 Task: Compose an email and use Smart Compose  suggestion for the appropriate tense of a verb.
Action: Mouse moved to (338, 75)
Screenshot: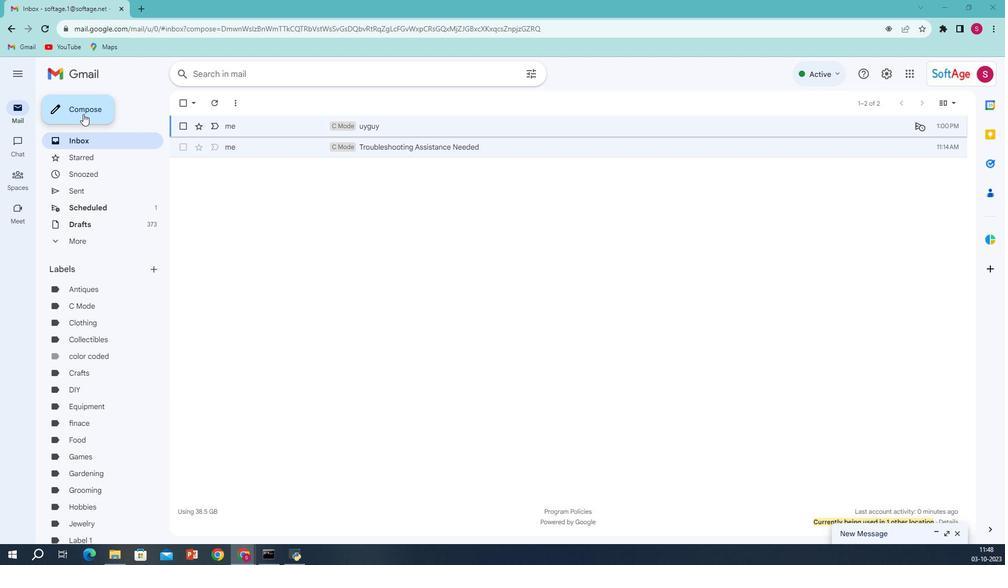
Action: Mouse pressed left at (338, 75)
Screenshot: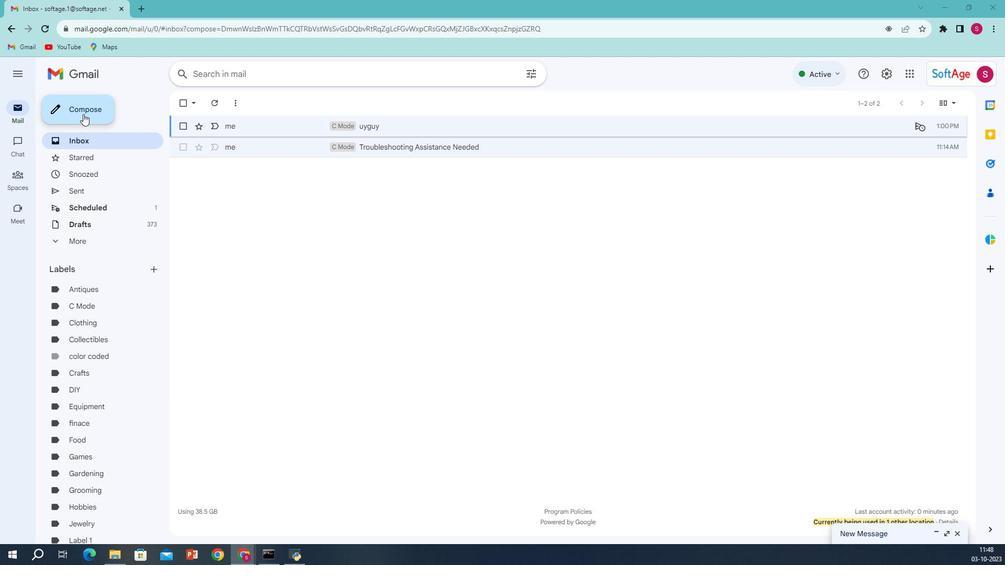 
Action: Mouse moved to (597, 241)
Screenshot: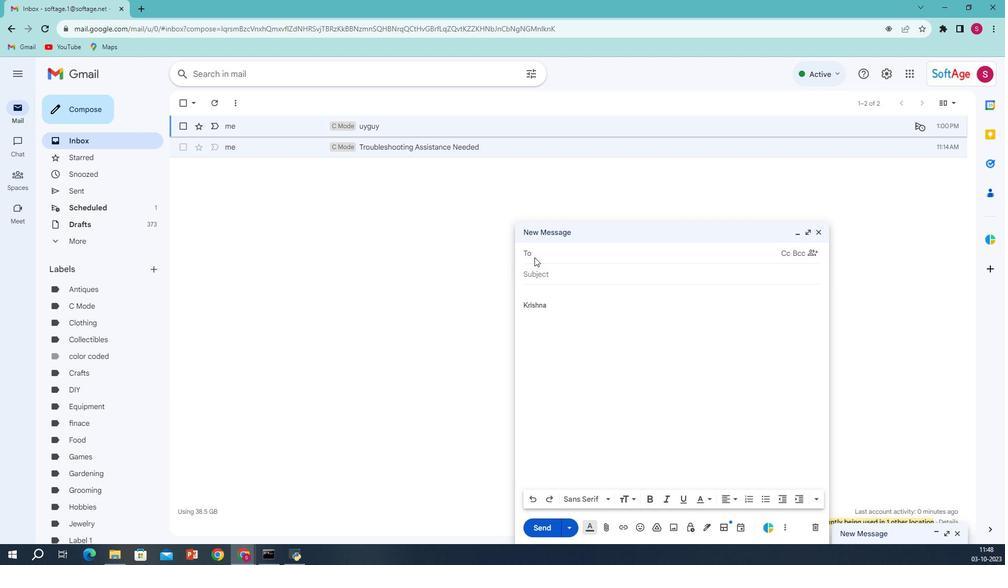 
Action: Mouse pressed left at (597, 241)
Screenshot: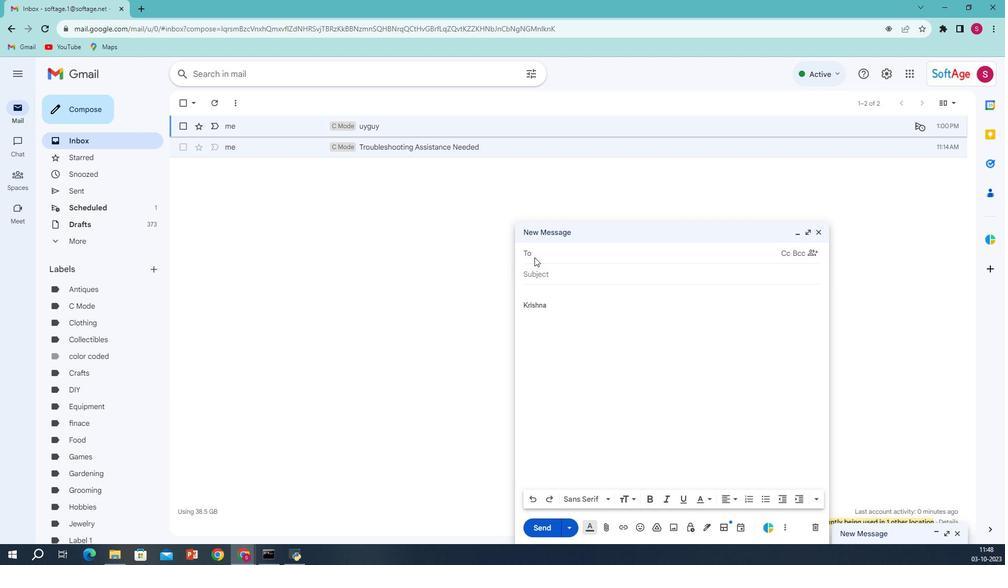 
Action: Mouse moved to (611, 240)
Screenshot: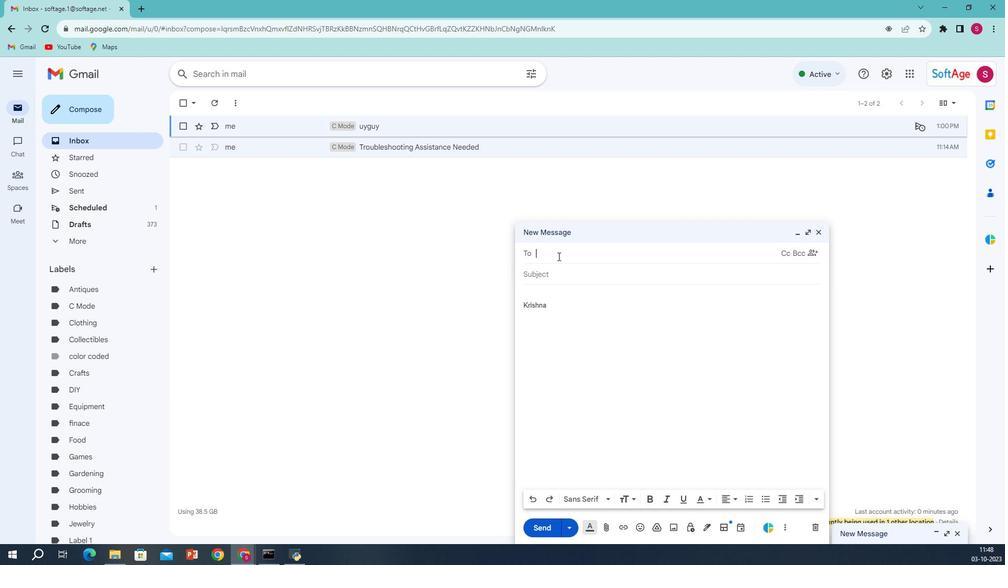 
Action: Key pressed so
Screenshot: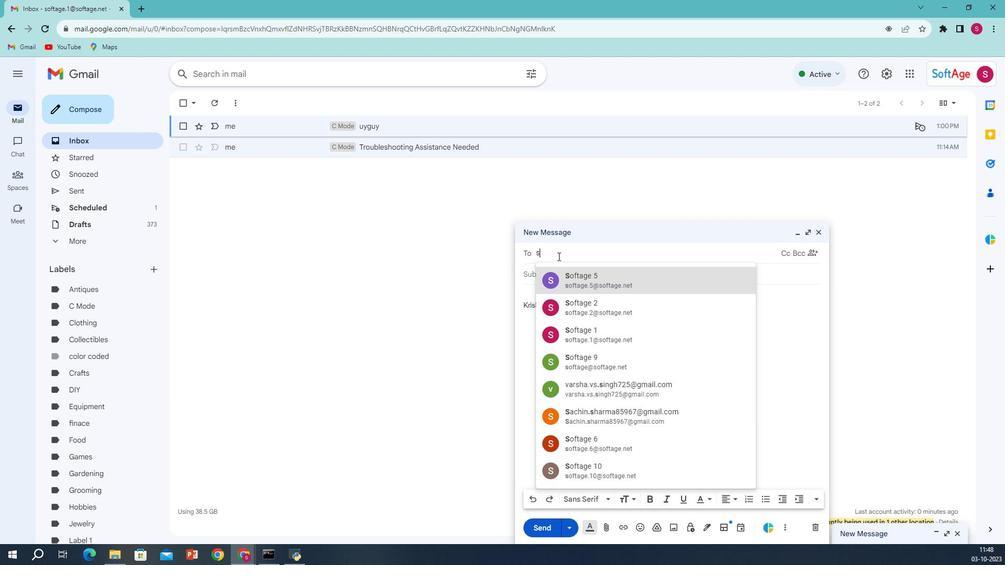 
Action: Mouse moved to (639, 309)
Screenshot: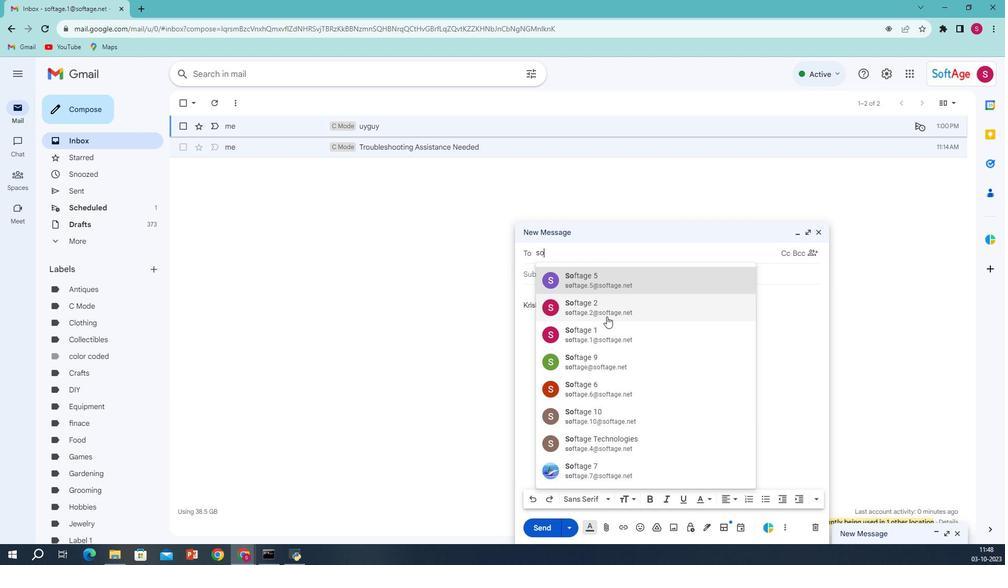 
Action: Mouse pressed left at (639, 309)
Screenshot: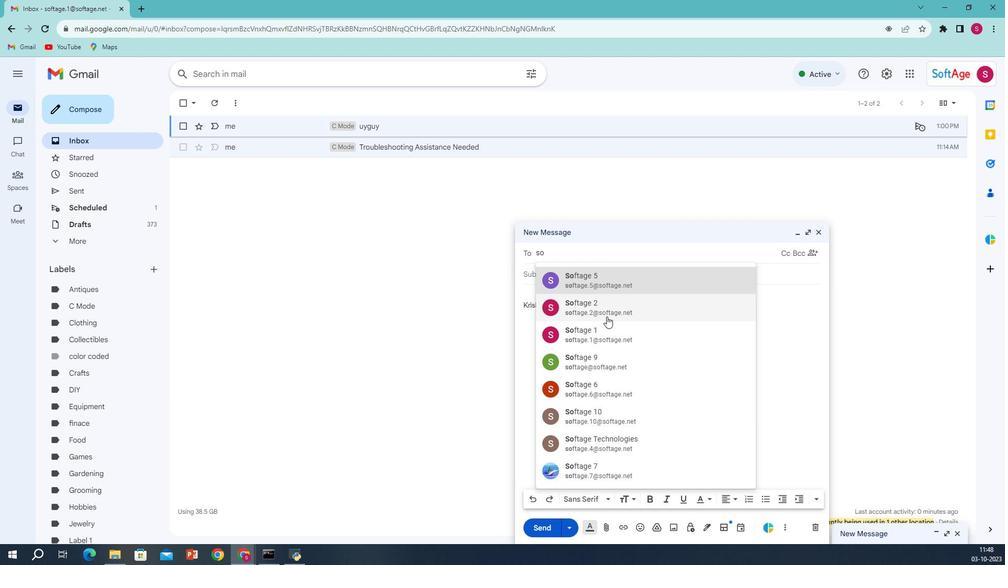 
Action: Mouse moved to (616, 272)
Screenshot: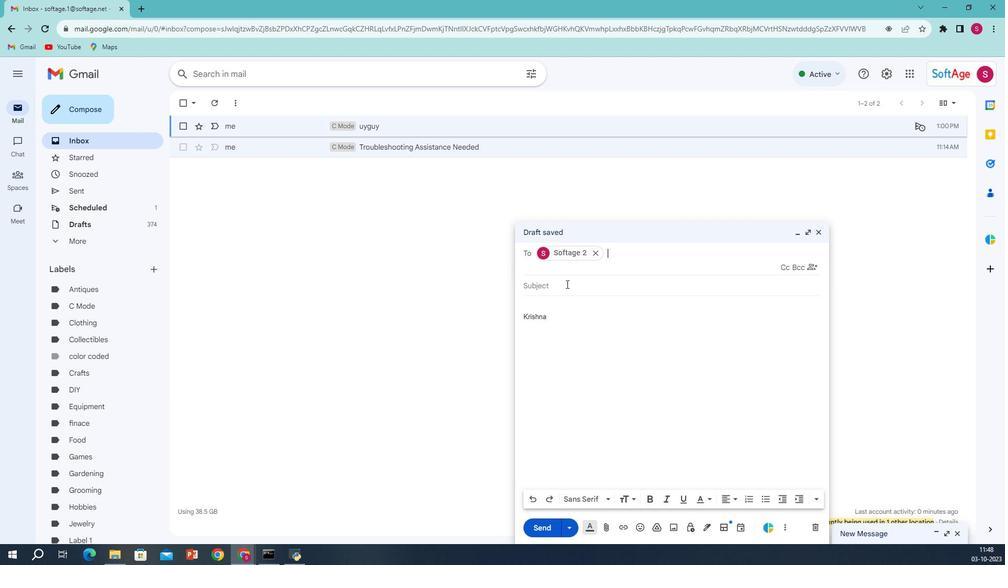 
Action: Mouse pressed left at (616, 272)
Screenshot: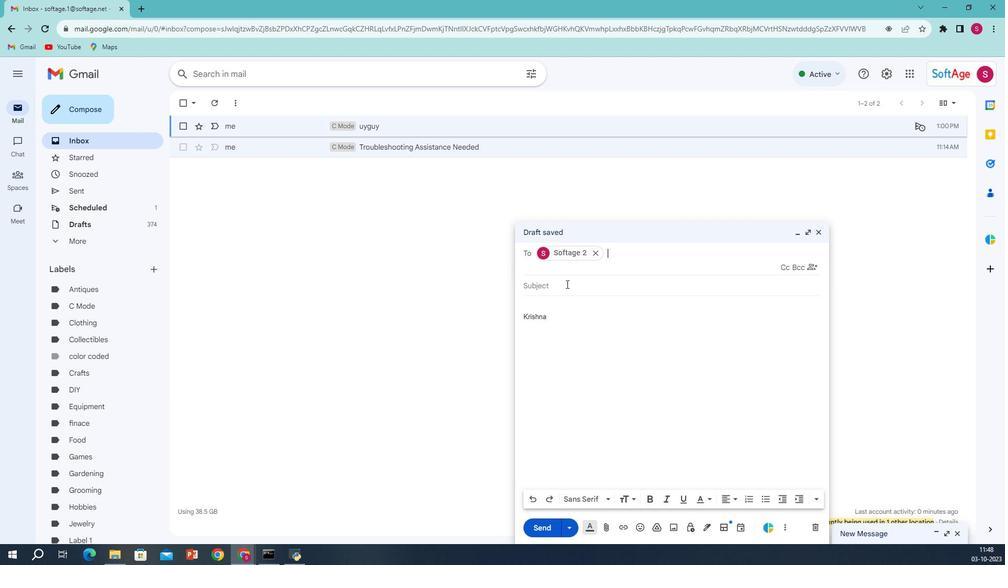 
Action: Key pressed <Key.shift>Application<Key.space>for<Key.space><Key.shift>Membership
Screenshot: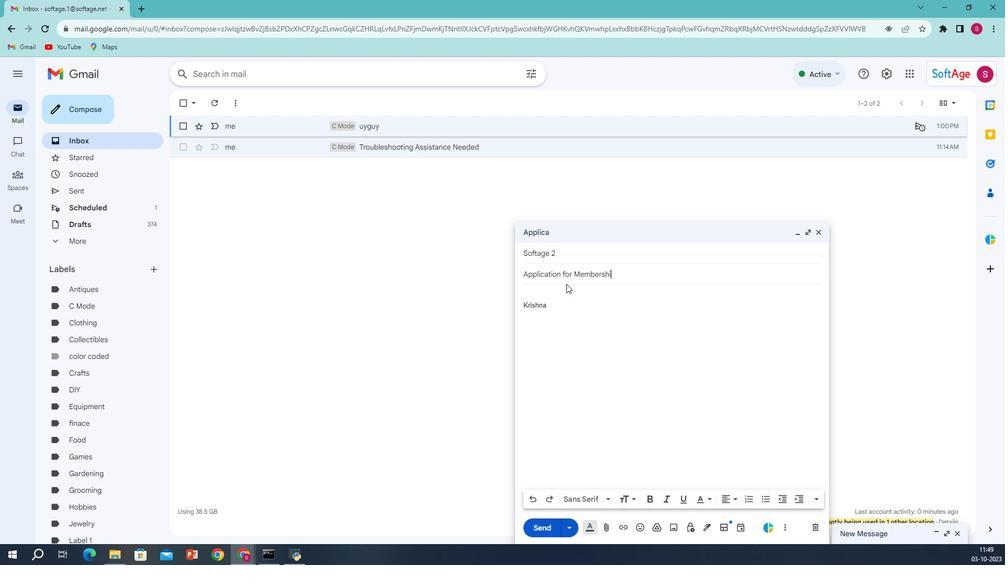 
Action: Mouse moved to (606, 299)
Screenshot: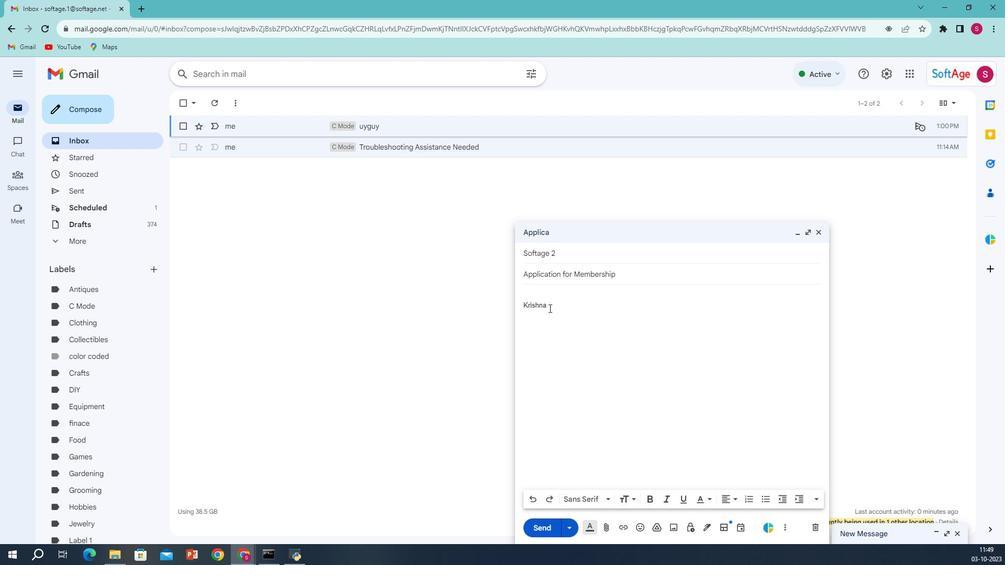
Action: Mouse pressed left at (606, 299)
Screenshot: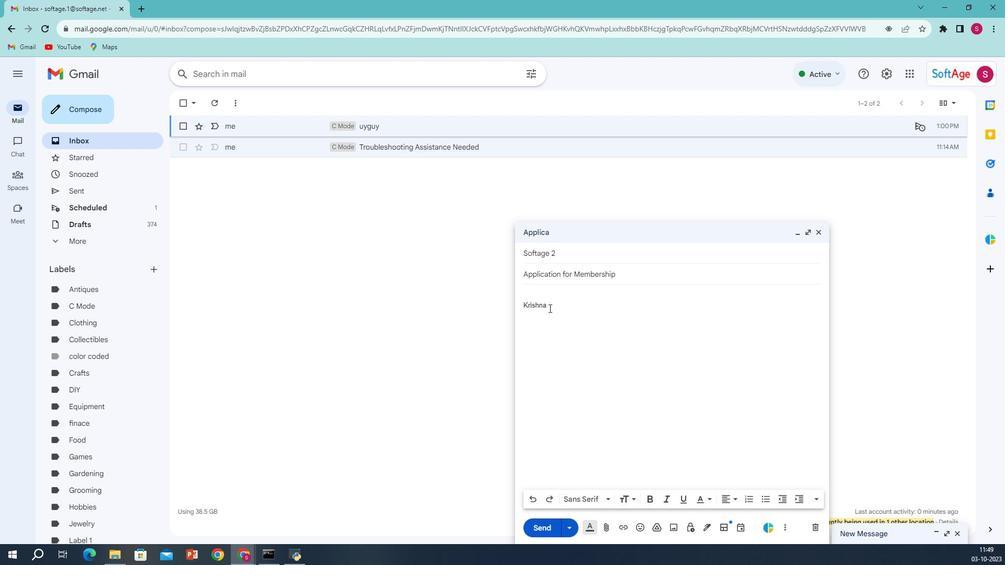 
Action: Mouse moved to (606, 299)
Screenshot: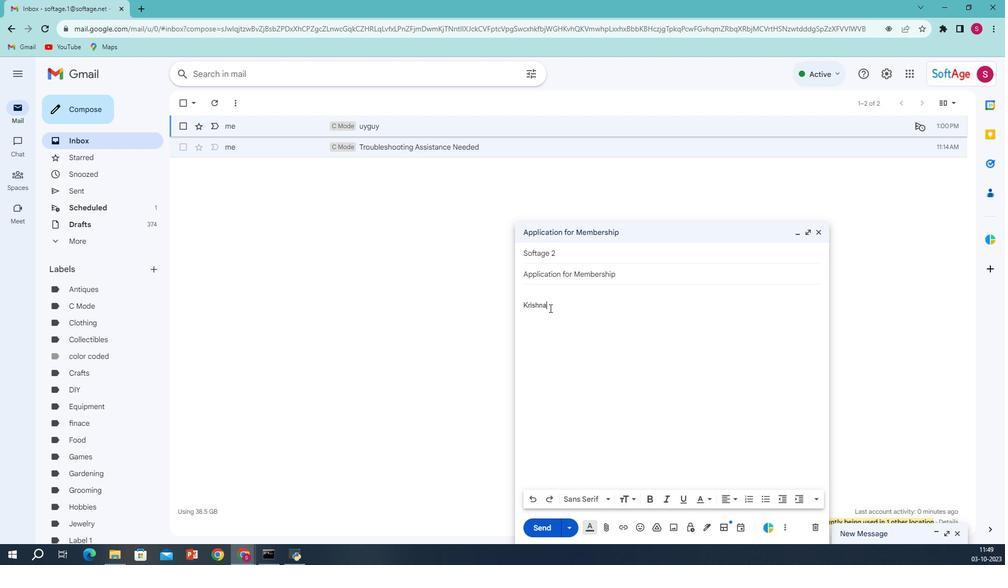 
Action: Mouse pressed left at (606, 299)
Screenshot: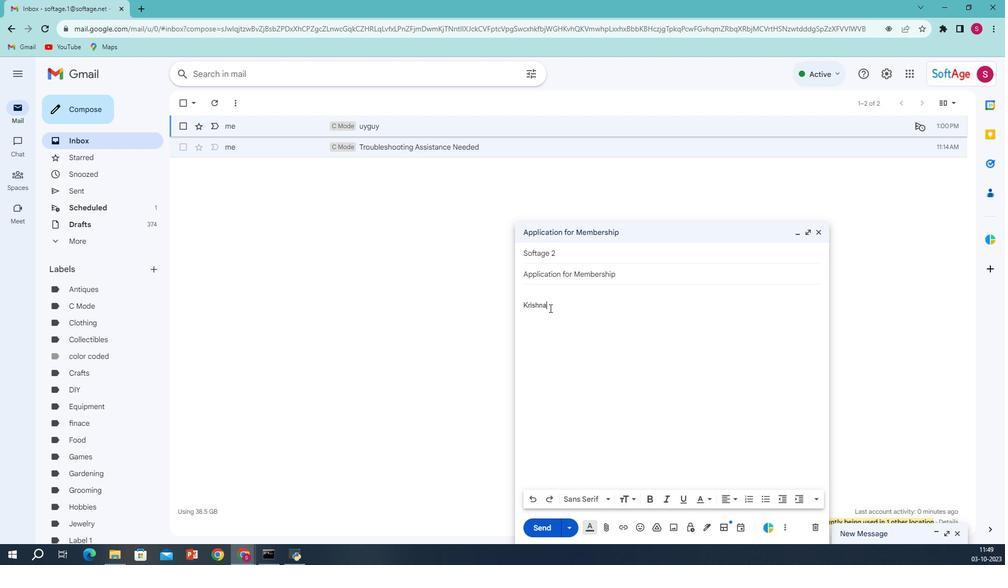 
Action: Mouse pressed left at (606, 299)
Screenshot: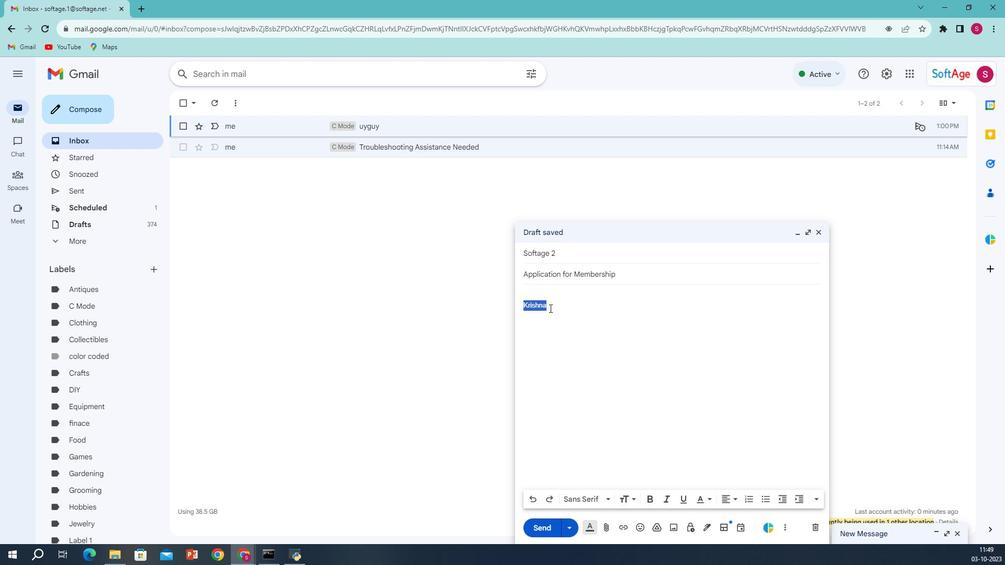 
Action: Key pressed <Key.backspace><Key.backspace><Key.backspace><Key.backspace><Key.shift>I<Key.space>hope<Key.space><Key.tab>.<Key.space><Key.shift>My<Key.space>name<Key.space>is<Key.space>anna<Key.space><Key.backspace>,<Key.space>and<Key.space>i<Key.space>am<Key.space>writing<Key.space>to<Key.space>express<Key.space>my<Key.space>interest<Key.space>in<Key.space>joining<Key.space><Key.shift>CE<Key.space><Key.shift>gr<Key.backspace><Key.backspace><Key.shift><Key.shift><Key.shift><Key.shift><Key.shift>Group.<Key.space><Key.shift>After<Key.space>throught<Key.backspace><Key.space>research<Key.space>and<Key.space>considera<Key.tab>,<Key.space><Key.shift>I<Key.space>am<Key.space>convinced<Key.space>that<Key.space>age<Key.space>aligns<Key.space>perfectly<Key.space>with<Key.space>my<Key.space>values<Key.space>and<Key.space>aspirations.
Screenshot: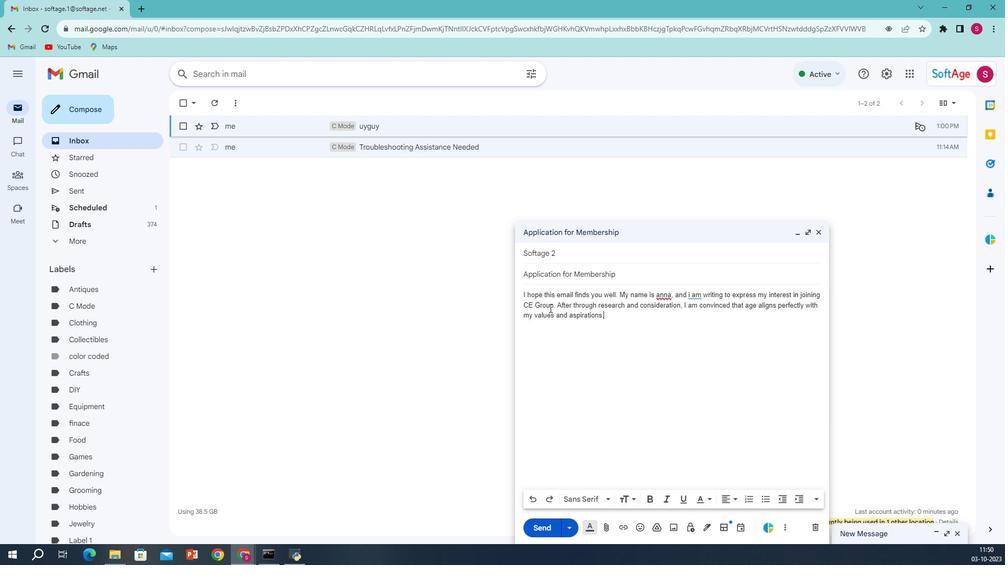 
Action: Mouse moved to (627, 296)
Screenshot: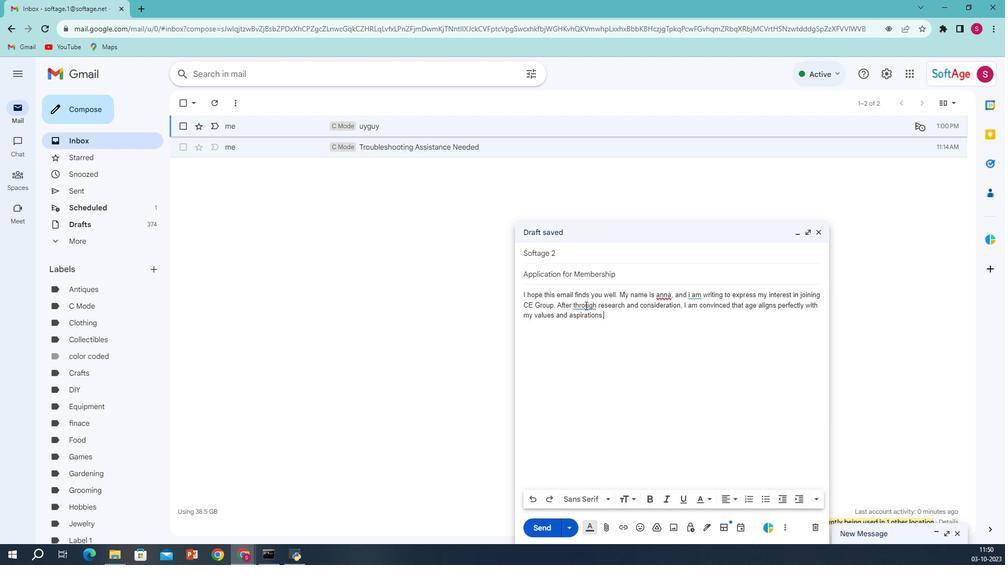 
Action: Mouse pressed right at (627, 296)
Screenshot: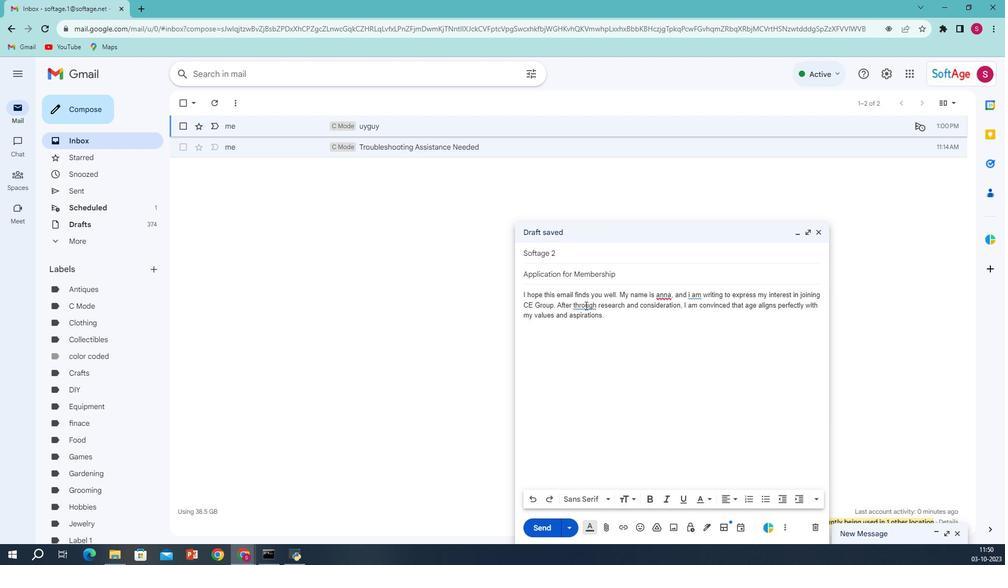 
Action: Mouse moved to (632, 313)
Screenshot: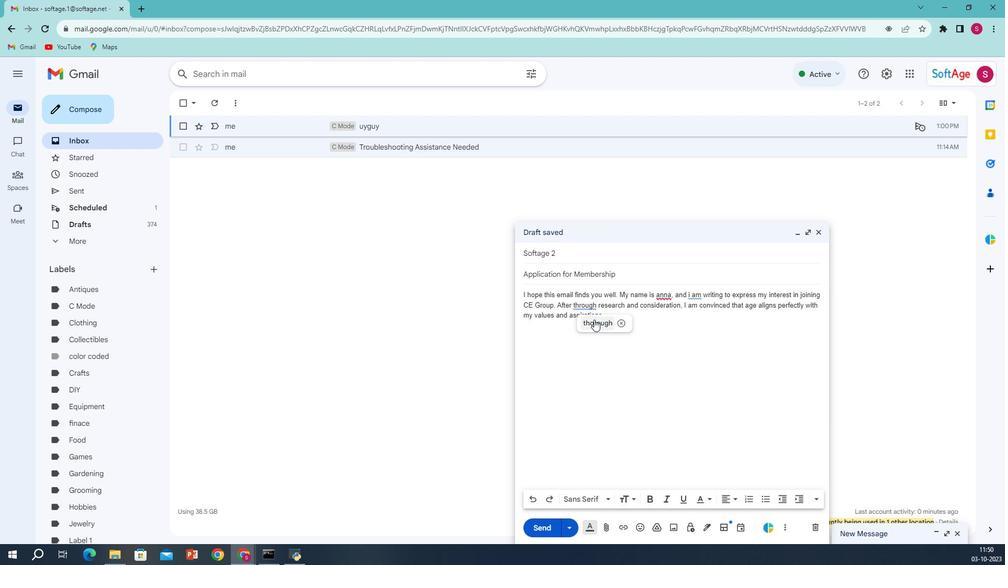 
Action: Mouse pressed left at (632, 313)
Screenshot: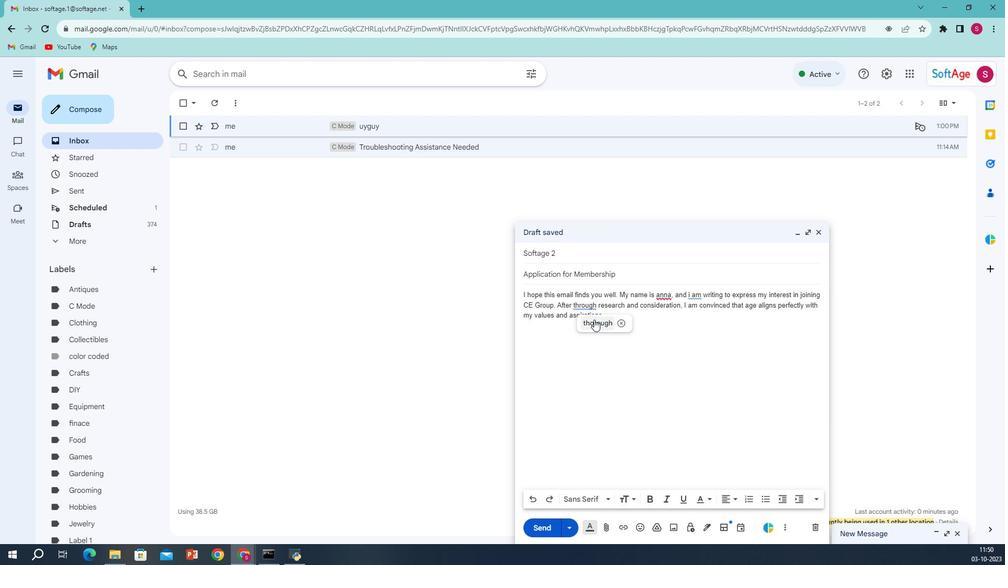 
Action: Mouse moved to (672, 286)
Screenshot: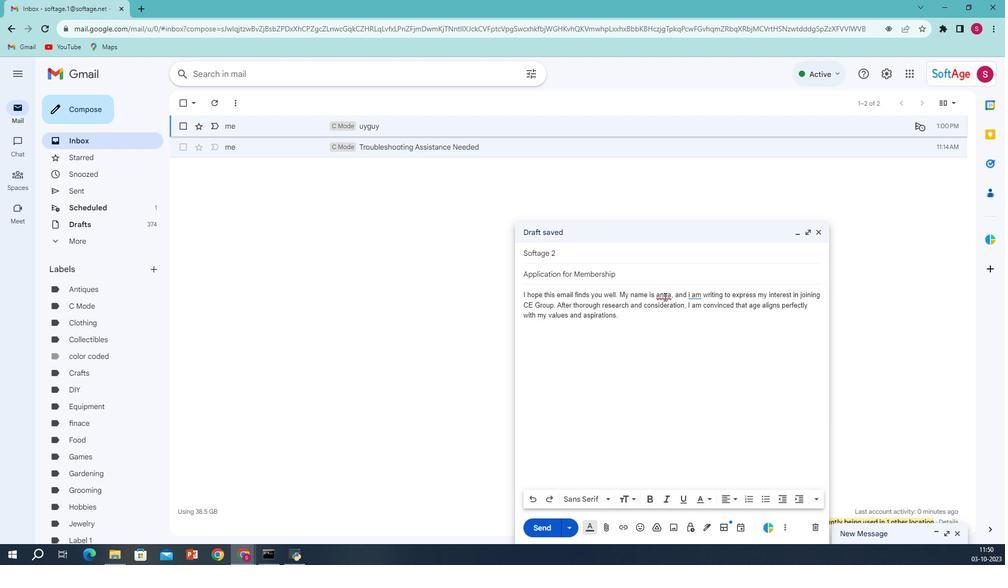 
Action: Mouse pressed right at (672, 286)
Screenshot: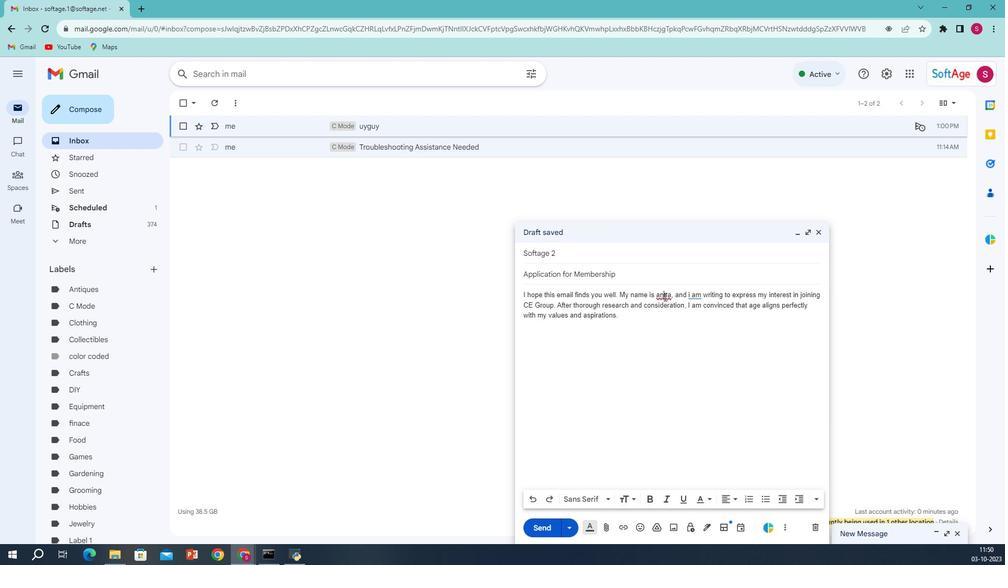
Action: Mouse moved to (675, 303)
Screenshot: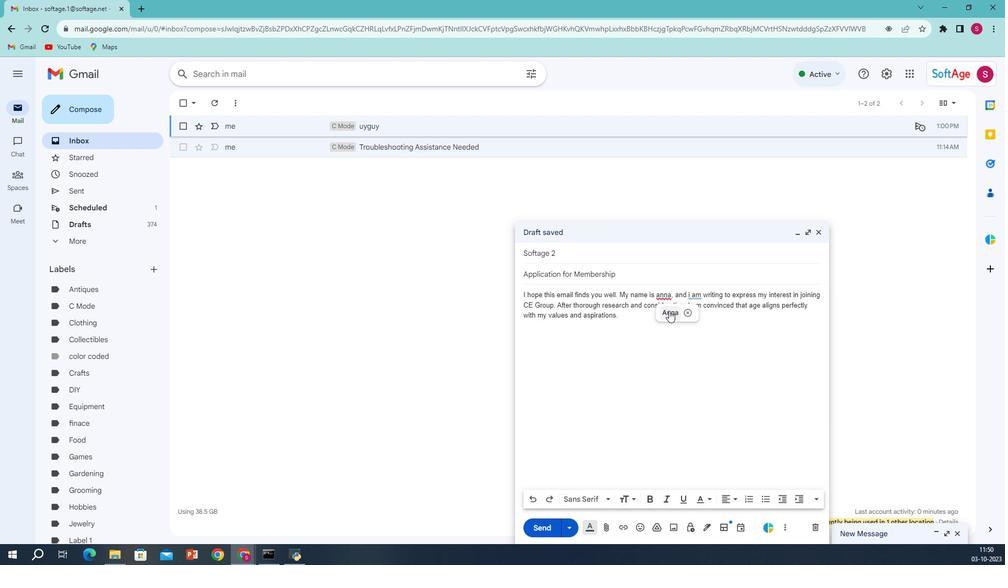 
Action: Mouse pressed left at (675, 303)
Screenshot: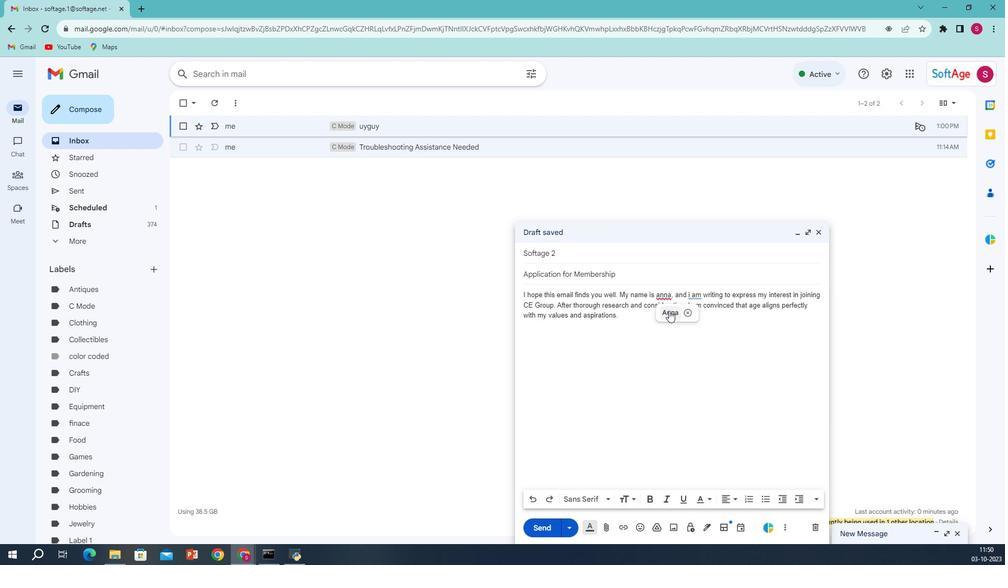 
Action: Mouse moved to (693, 286)
Screenshot: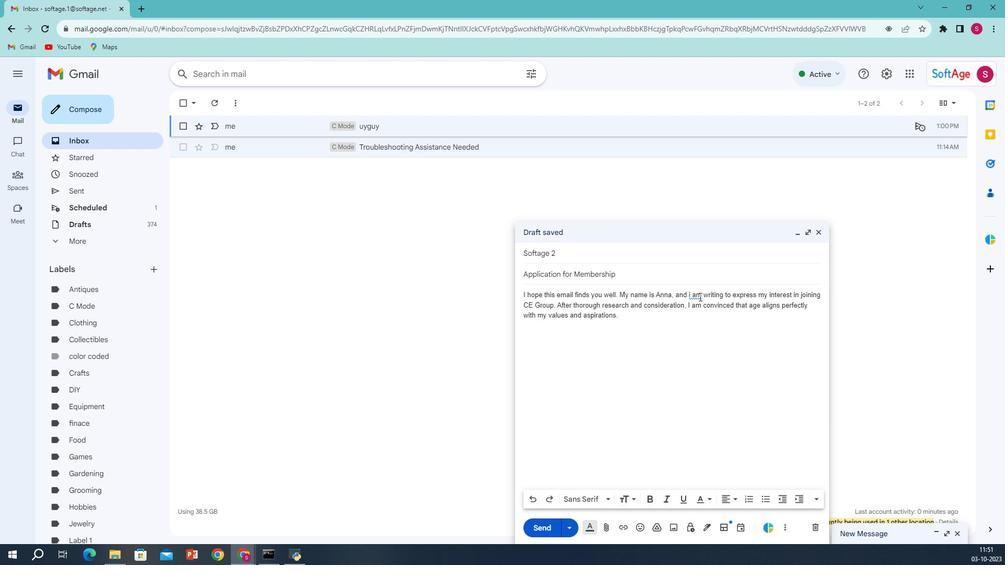 
Action: Mouse pressed right at (693, 286)
Screenshot: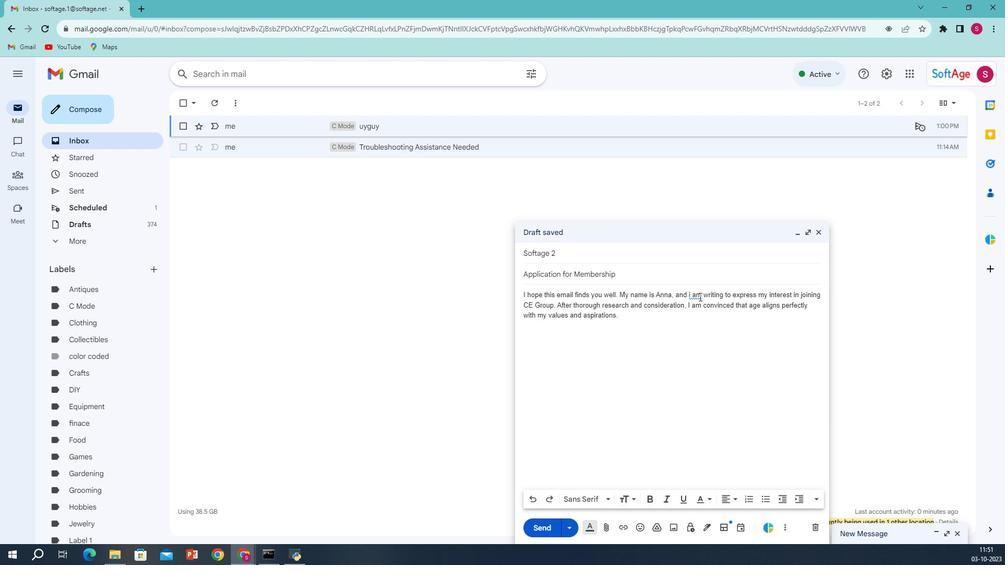 
Action: Mouse moved to (692, 301)
Screenshot: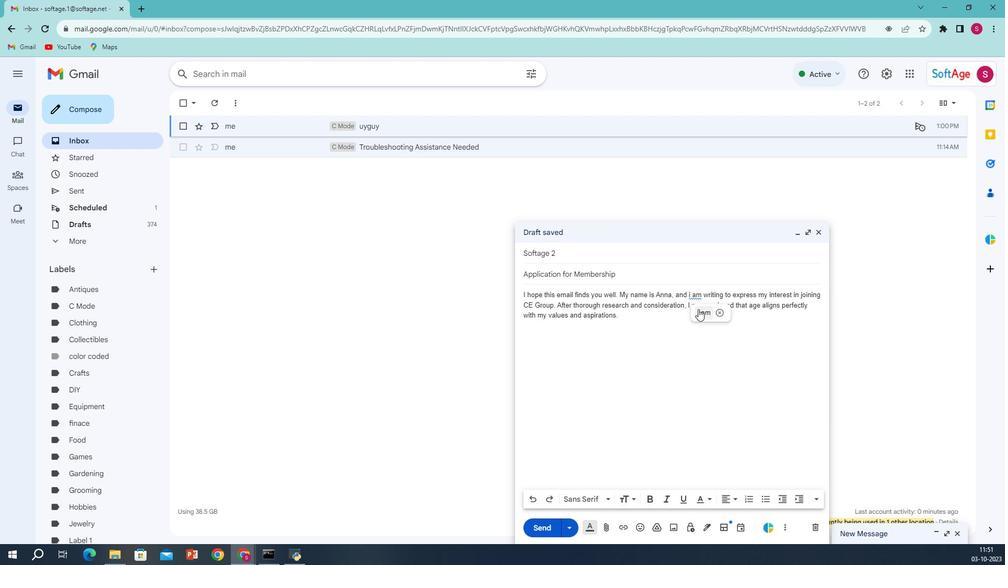 
Action: Mouse pressed left at (692, 301)
Screenshot: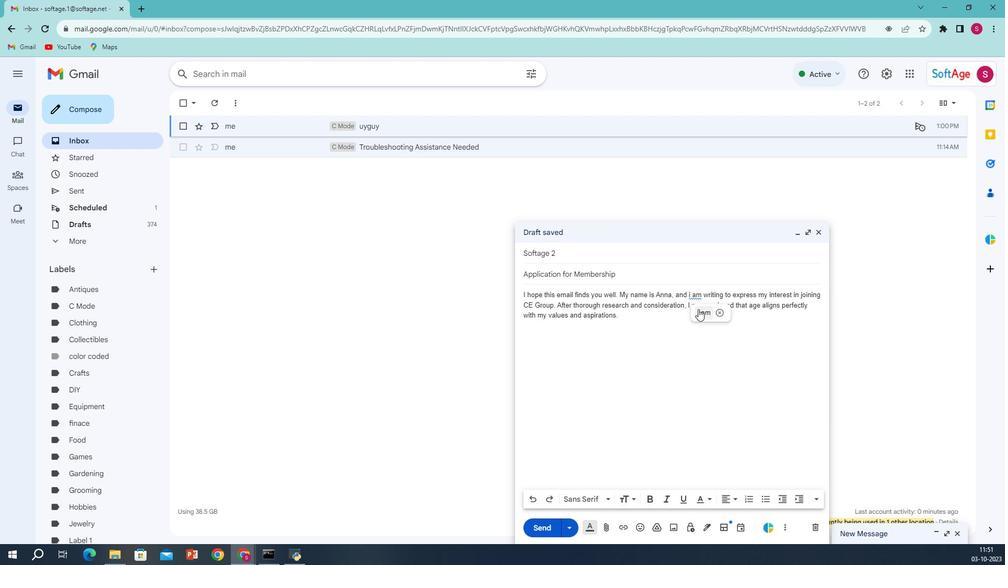 
Action: Mouse moved to (687, 337)
Screenshot: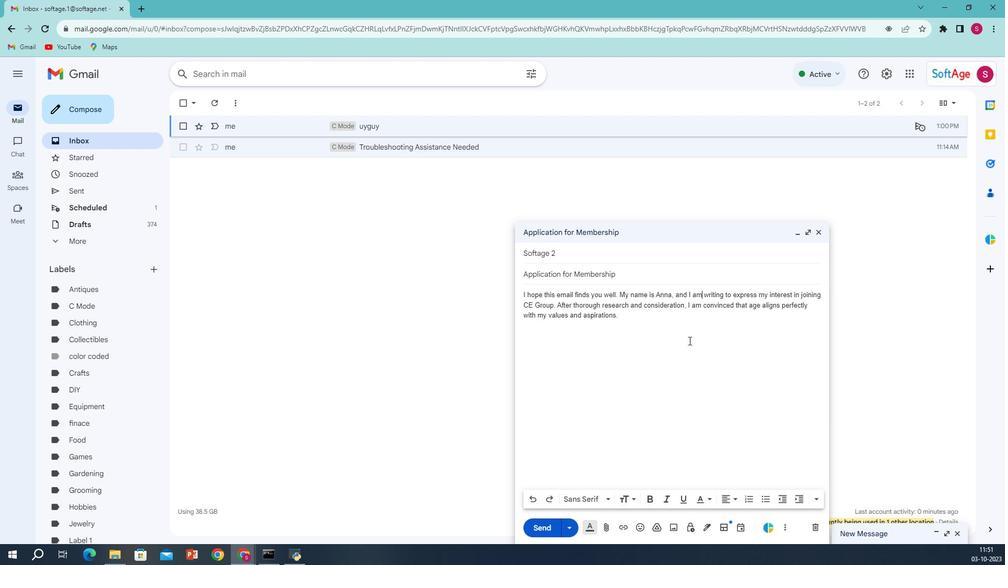 
Action: Mouse pressed left at (687, 337)
Screenshot: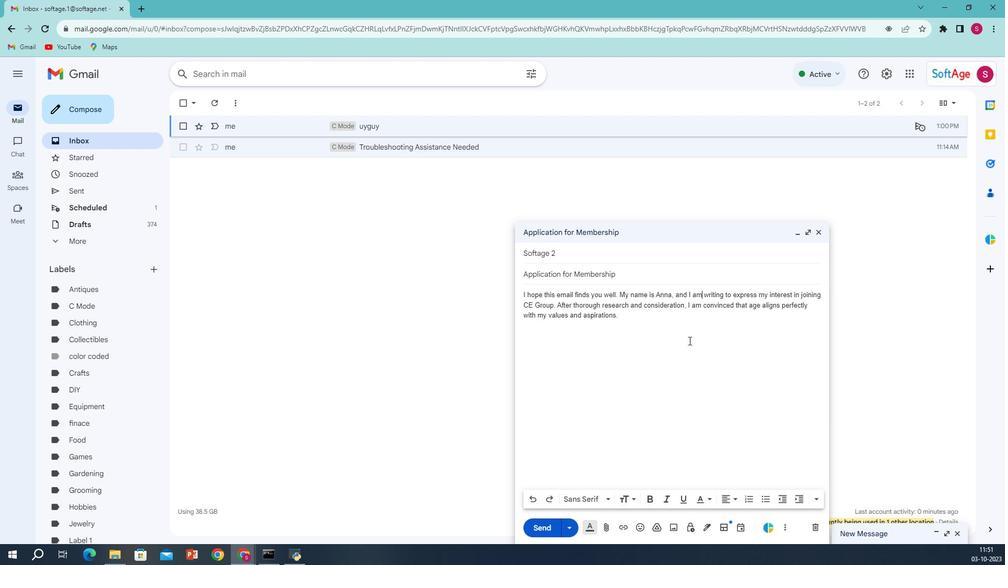 
